 Task: Make in the project ToughWorks an epic 'Cloud security compliance'.
Action: Mouse moved to (256, 65)
Screenshot: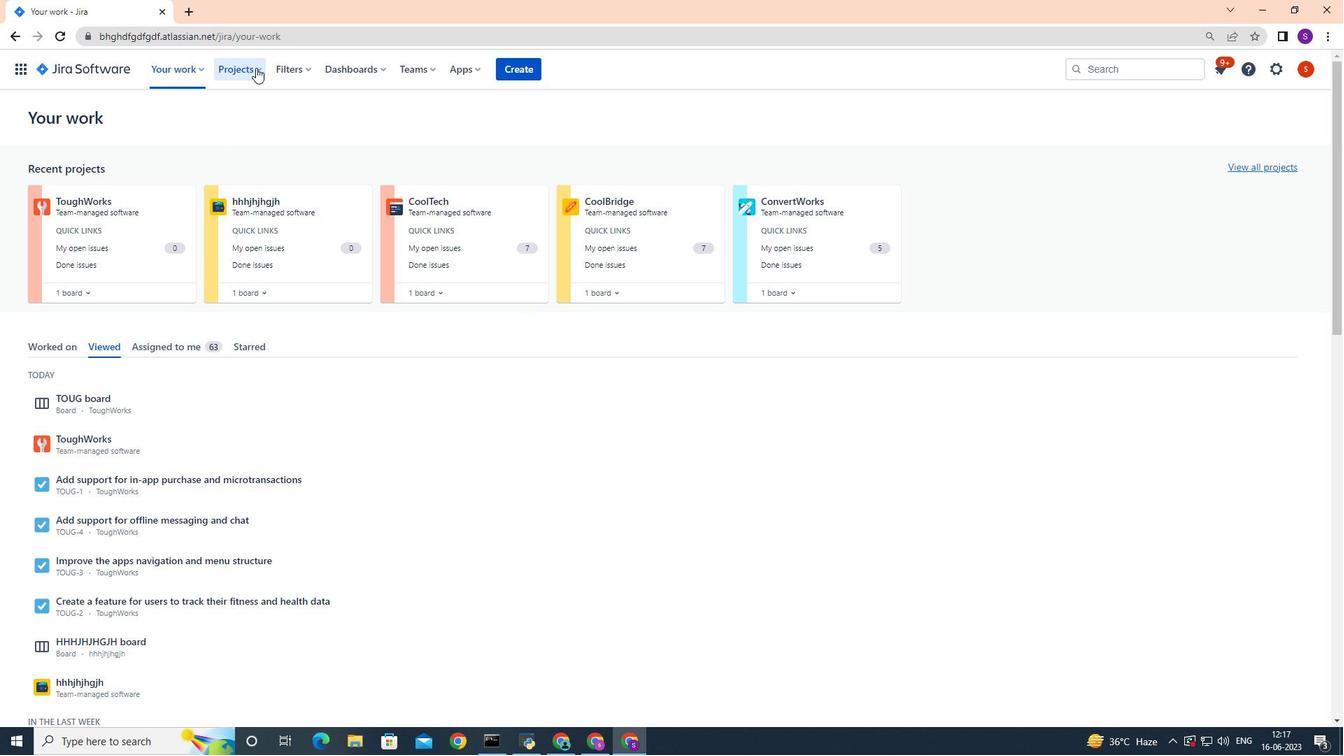 
Action: Mouse pressed left at (256, 65)
Screenshot: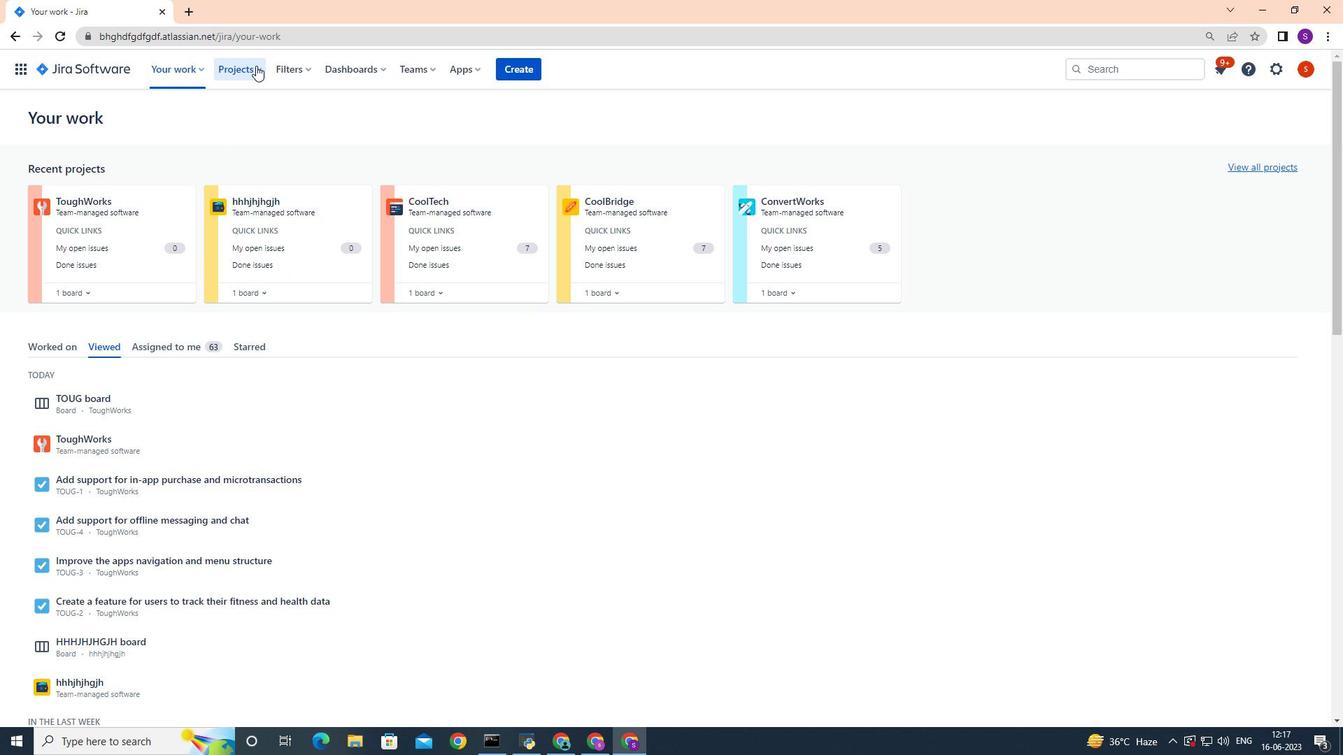 
Action: Mouse moved to (277, 130)
Screenshot: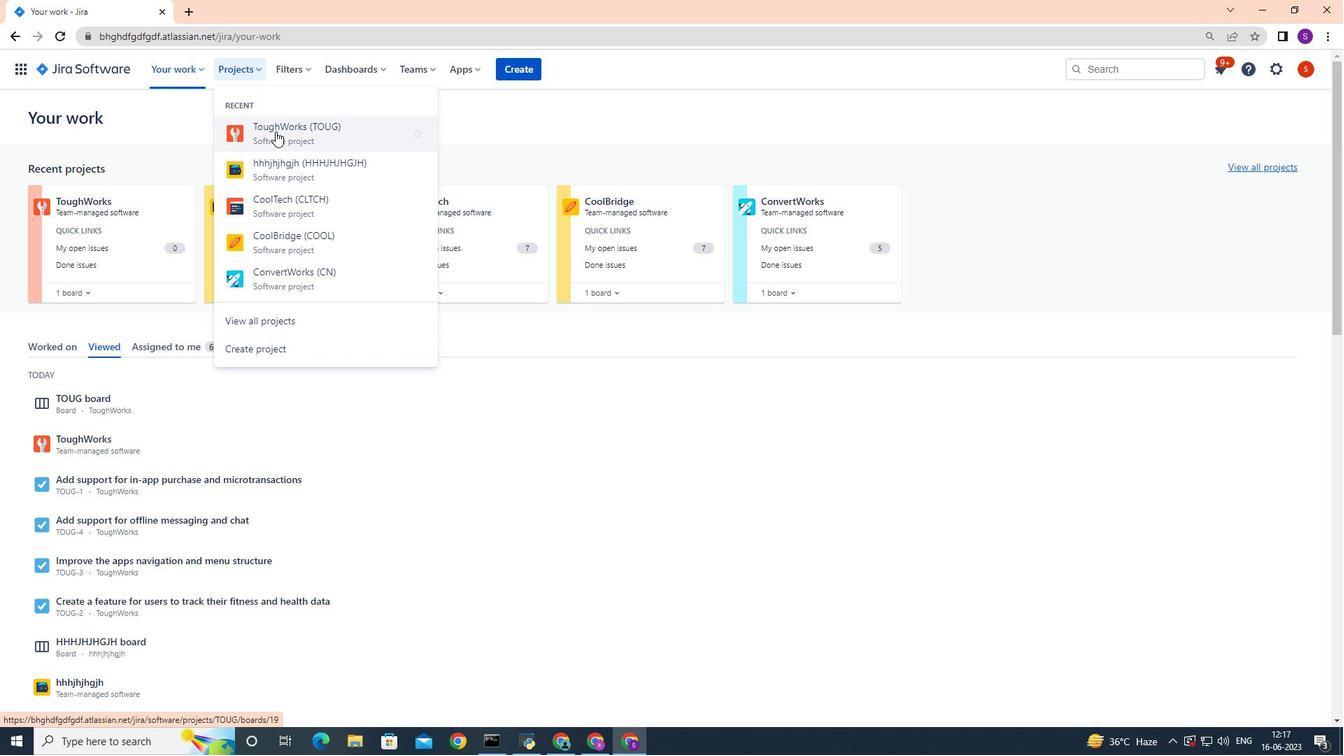 
Action: Mouse pressed left at (277, 130)
Screenshot: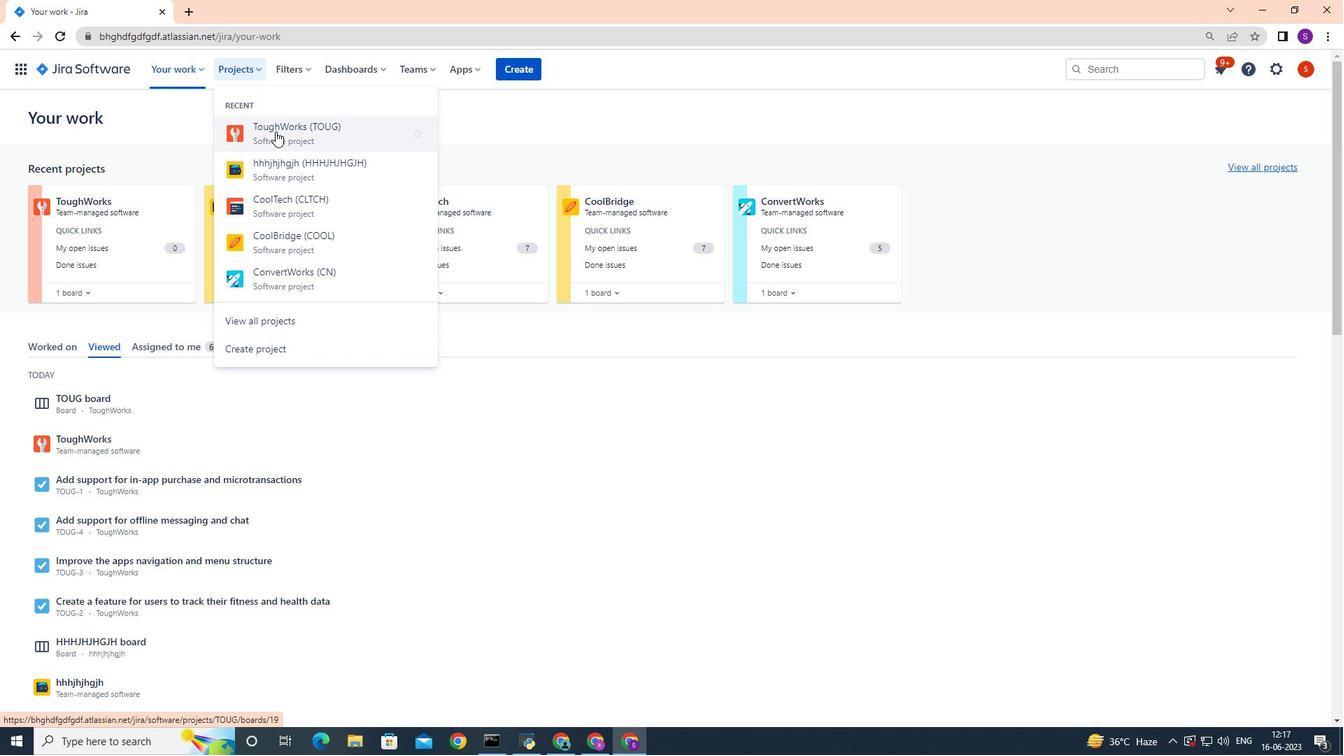 
Action: Mouse moved to (92, 211)
Screenshot: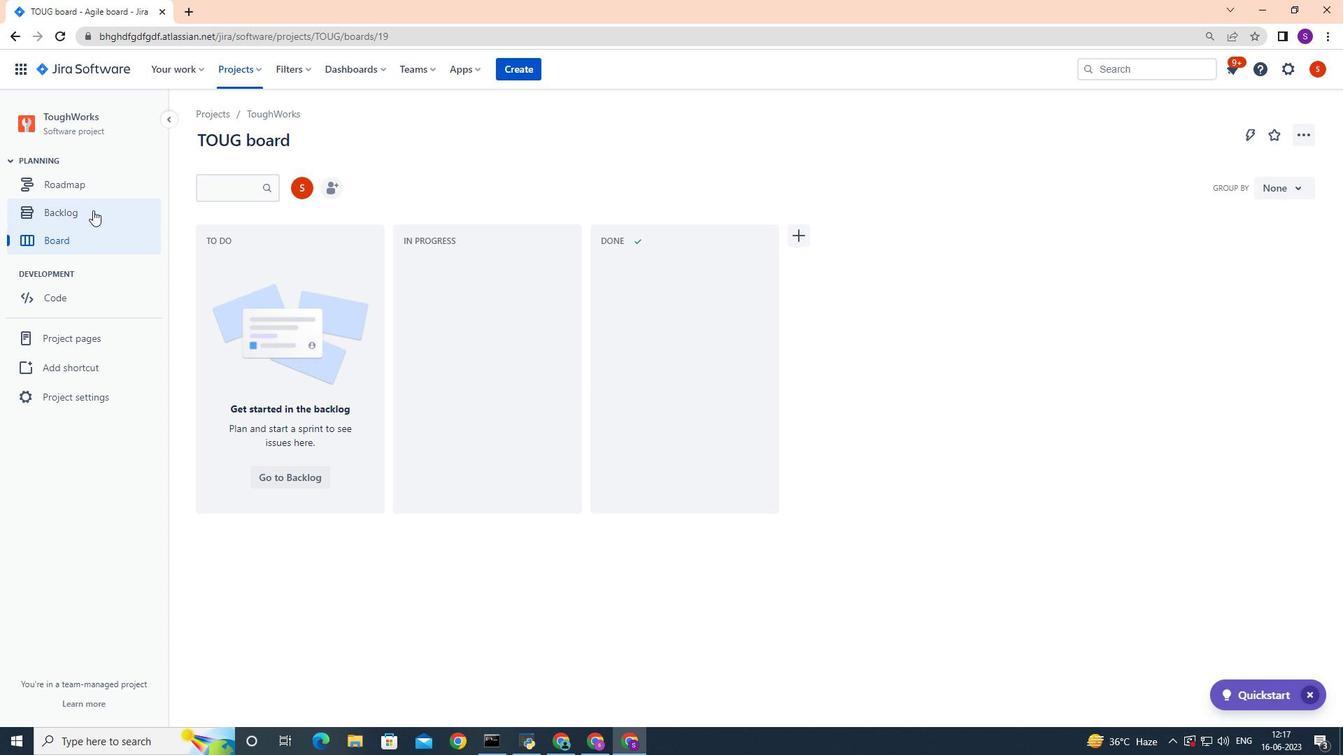 
Action: Mouse pressed left at (92, 211)
Screenshot: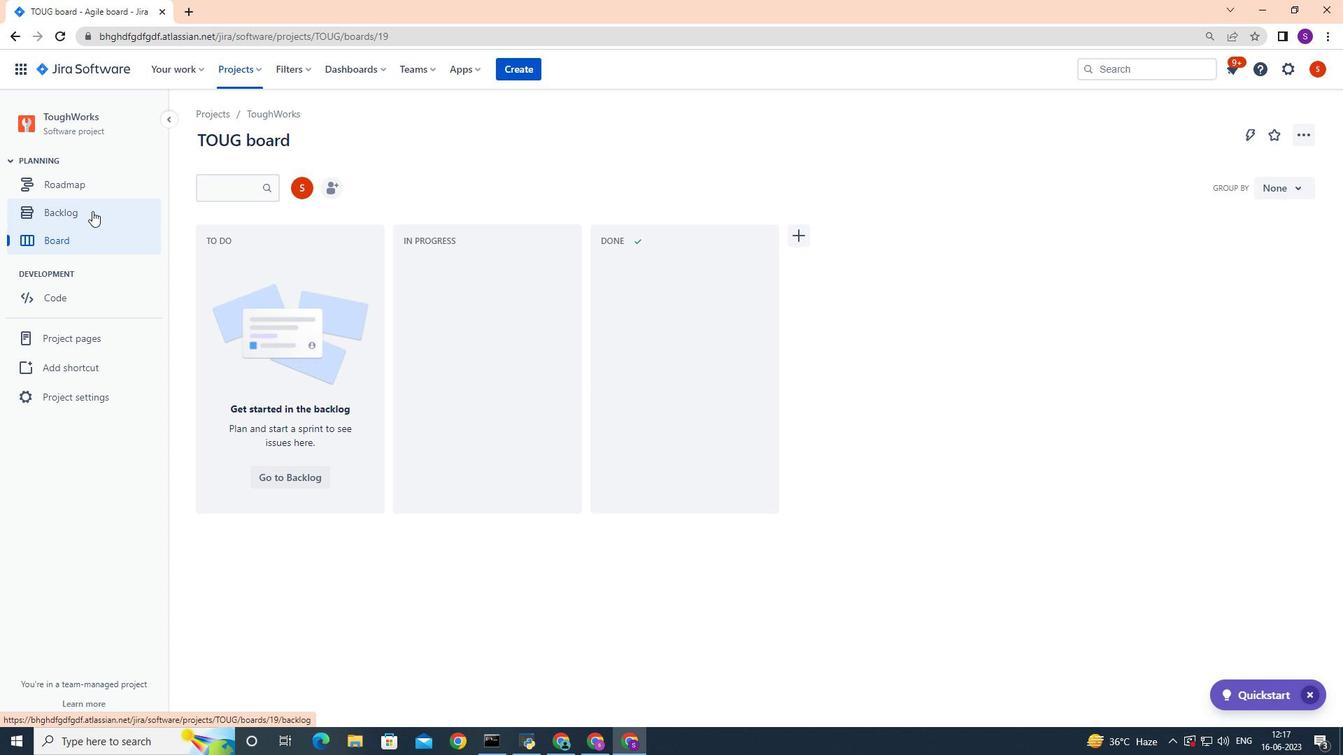 
Action: Mouse moved to (423, 175)
Screenshot: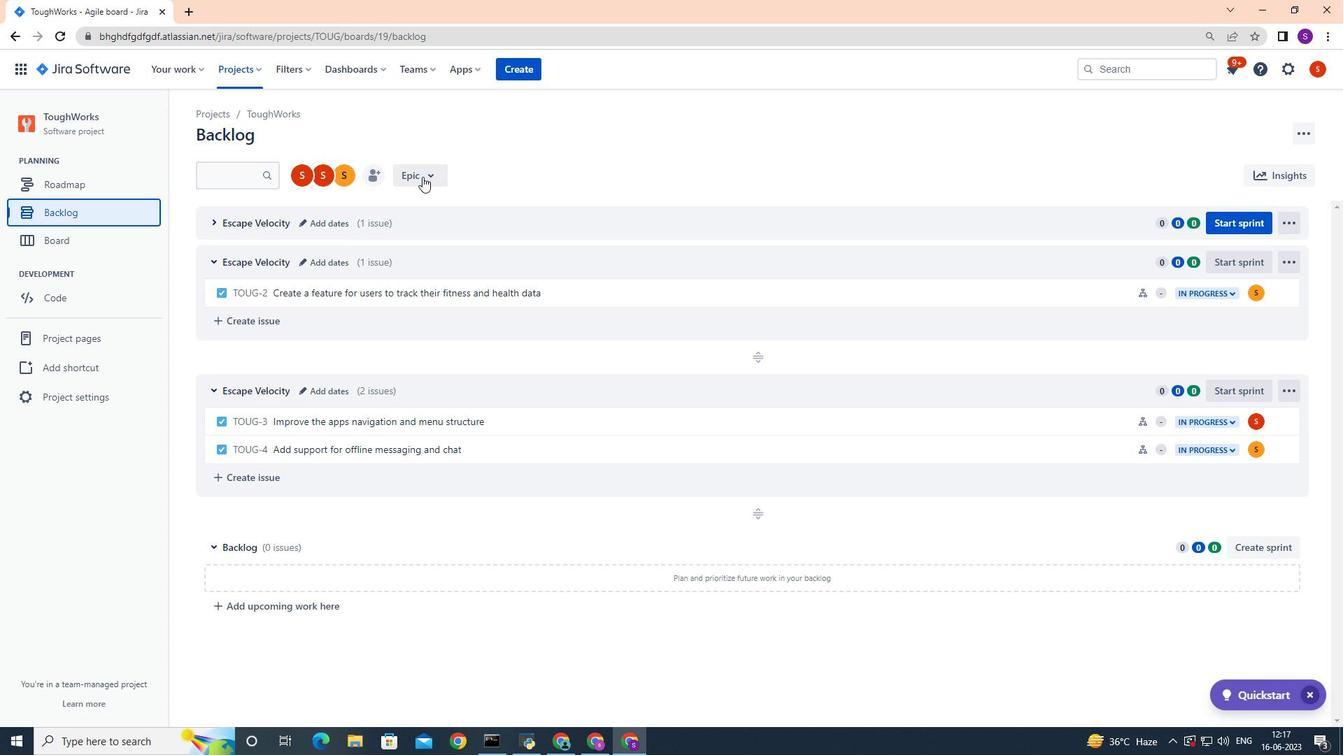 
Action: Mouse pressed left at (423, 175)
Screenshot: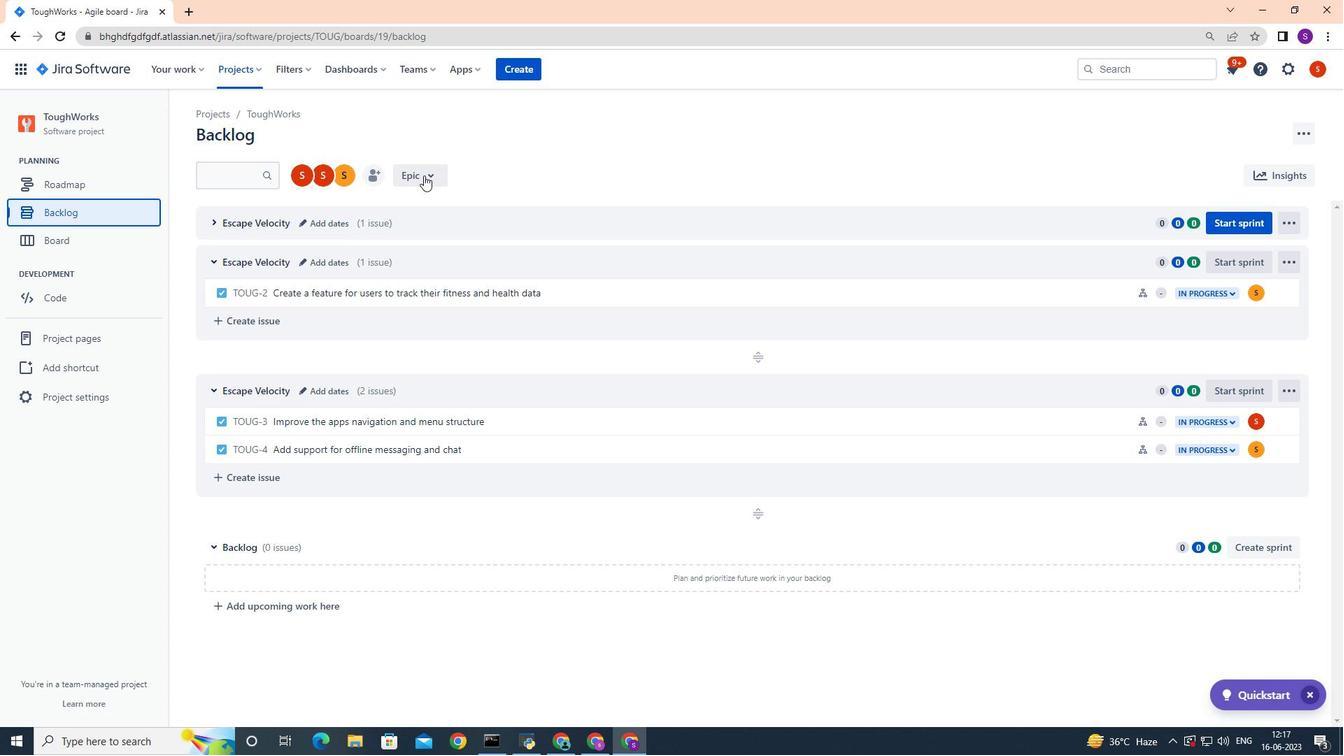 
Action: Mouse moved to (418, 259)
Screenshot: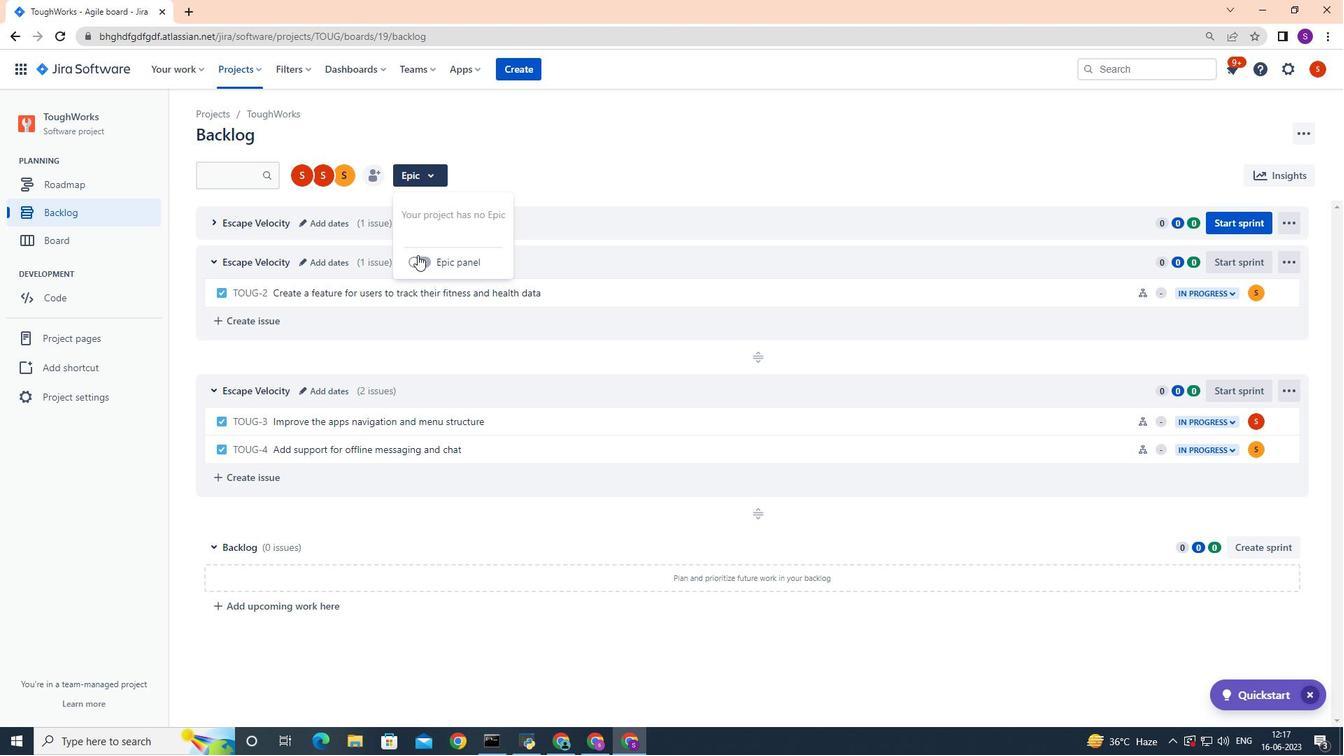 
Action: Mouse pressed left at (418, 259)
Screenshot: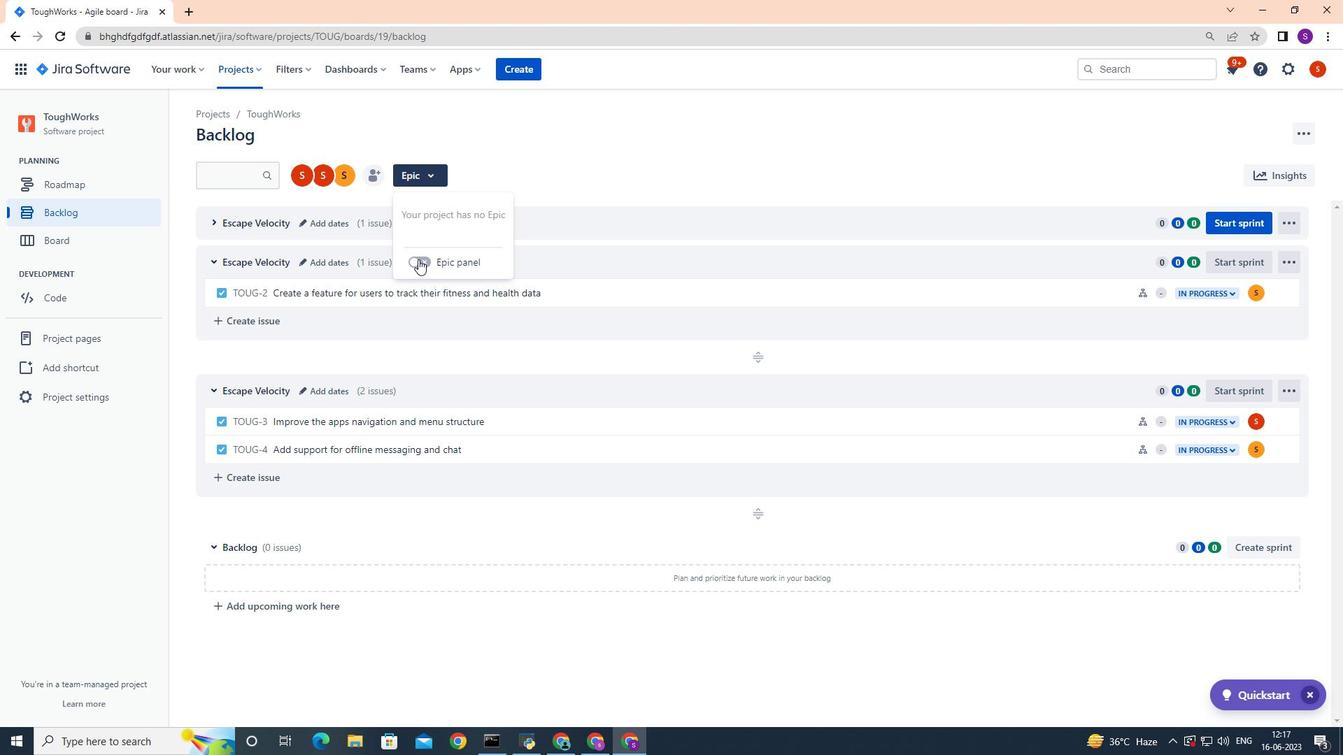 
Action: Mouse moved to (328, 487)
Screenshot: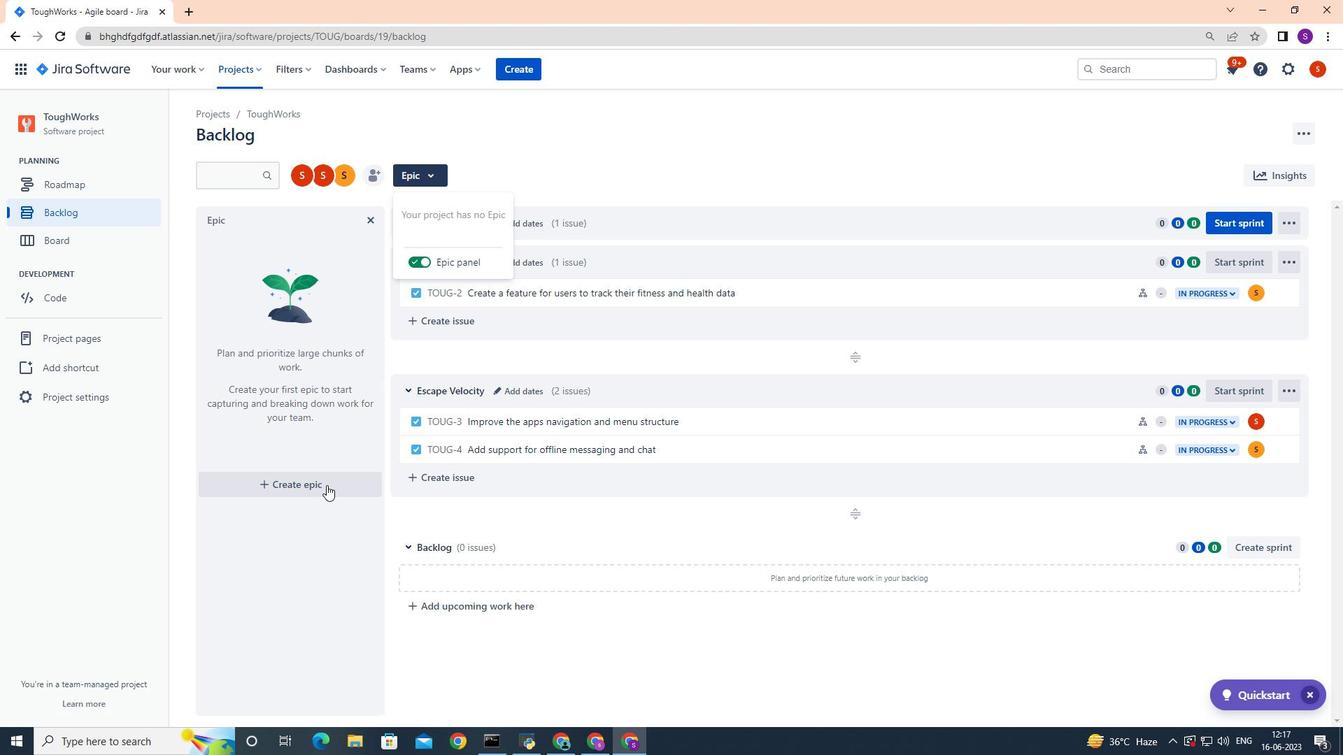 
Action: Mouse pressed left at (328, 487)
Screenshot: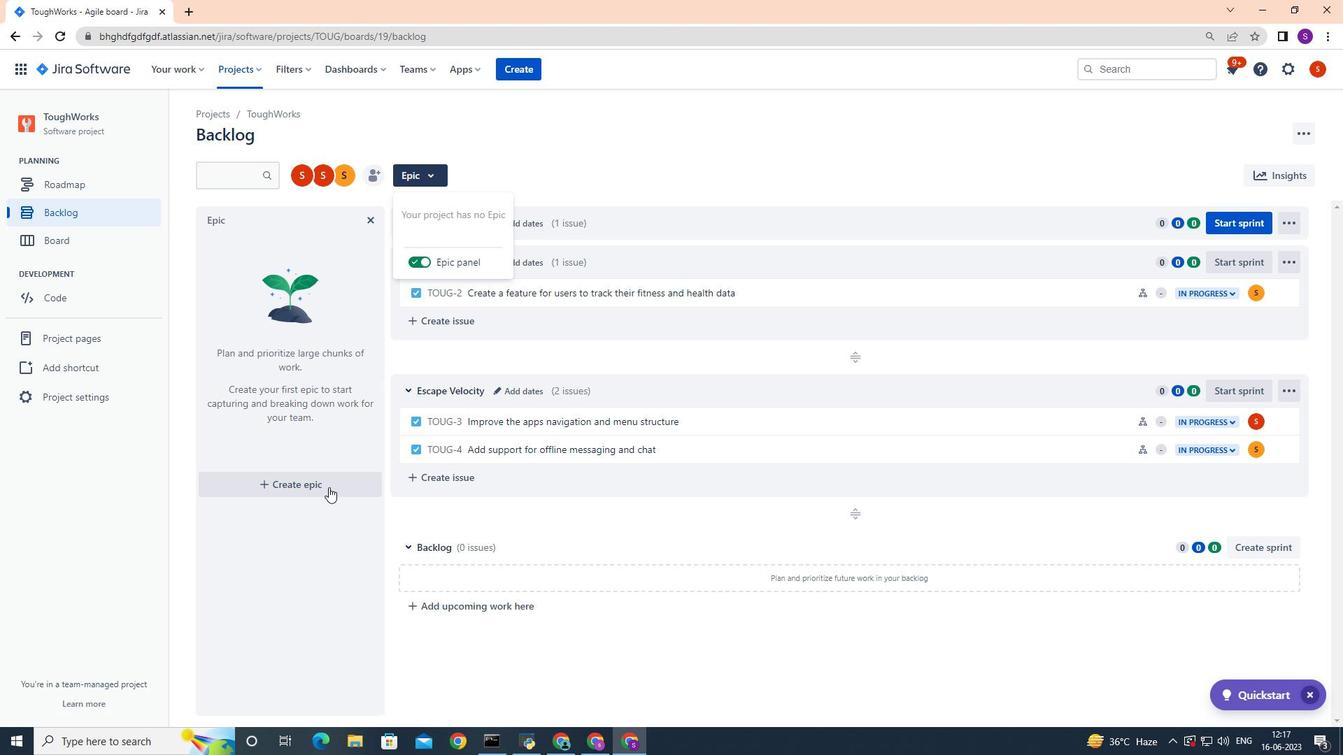 
Action: Mouse moved to (328, 486)
Screenshot: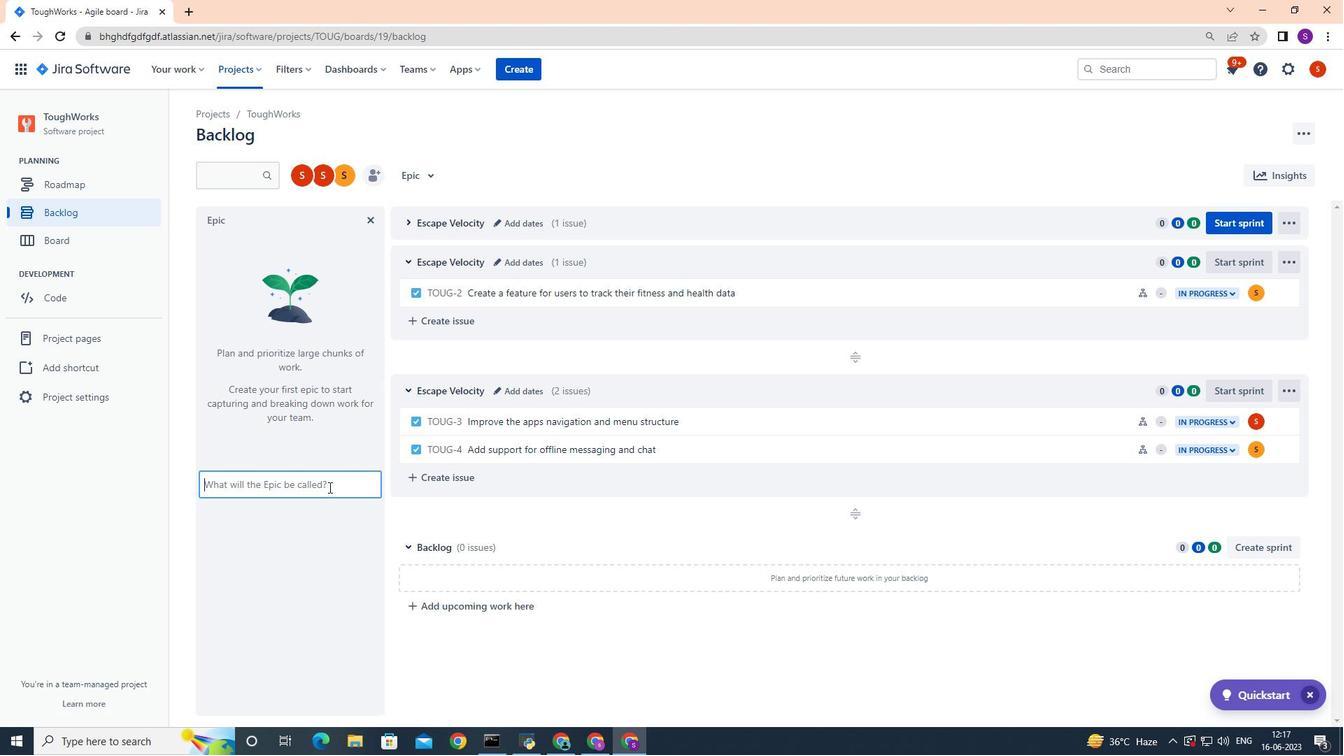 
Action: Key pressed <Key.shift>Cloud<Key.space>security<Key.space><Key.shift>compliance
Screenshot: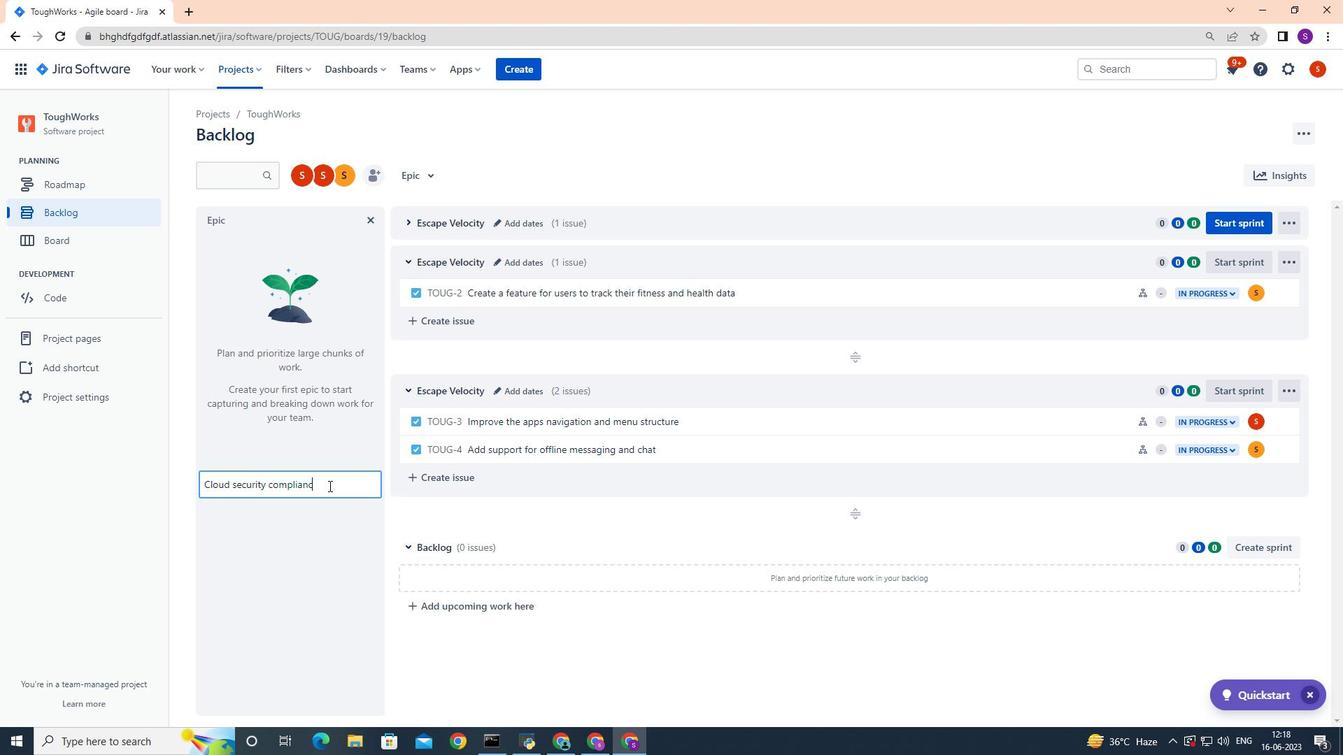 
Action: Mouse moved to (357, 491)
Screenshot: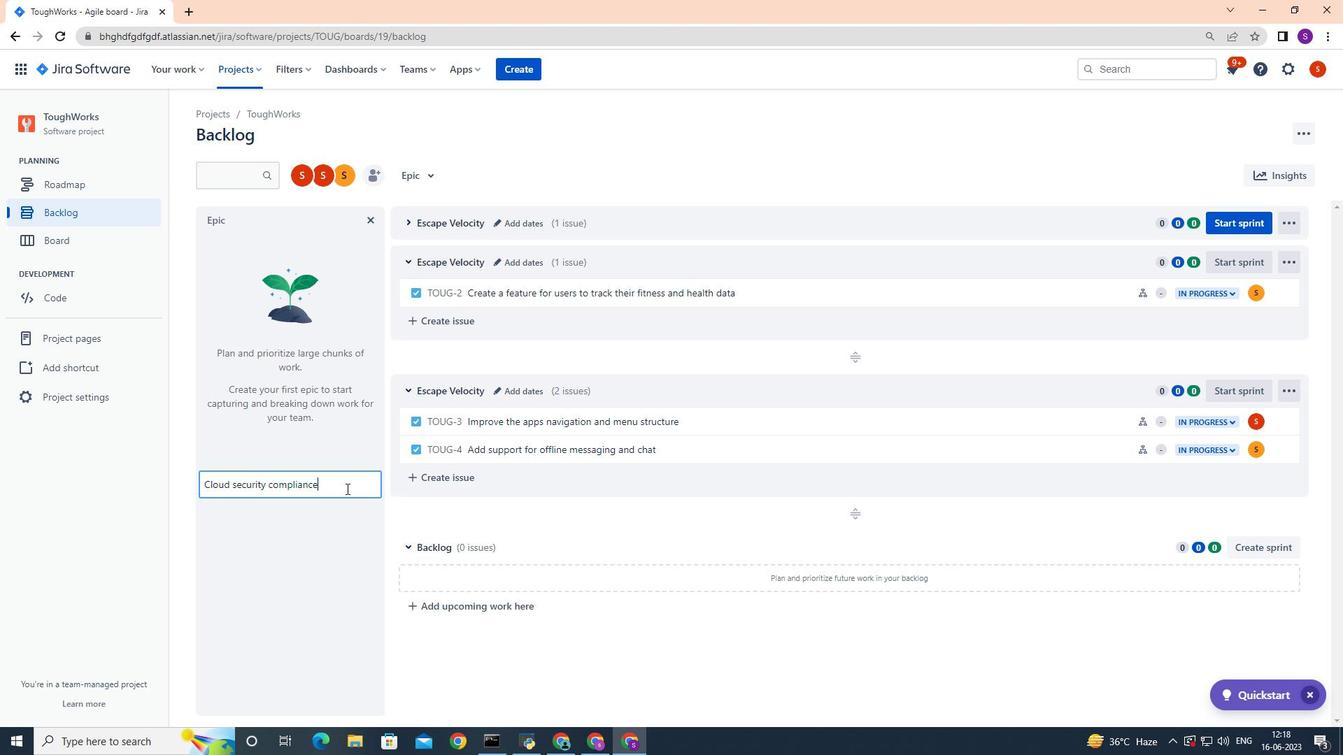 
Action: Key pressed <Key.enter>
Screenshot: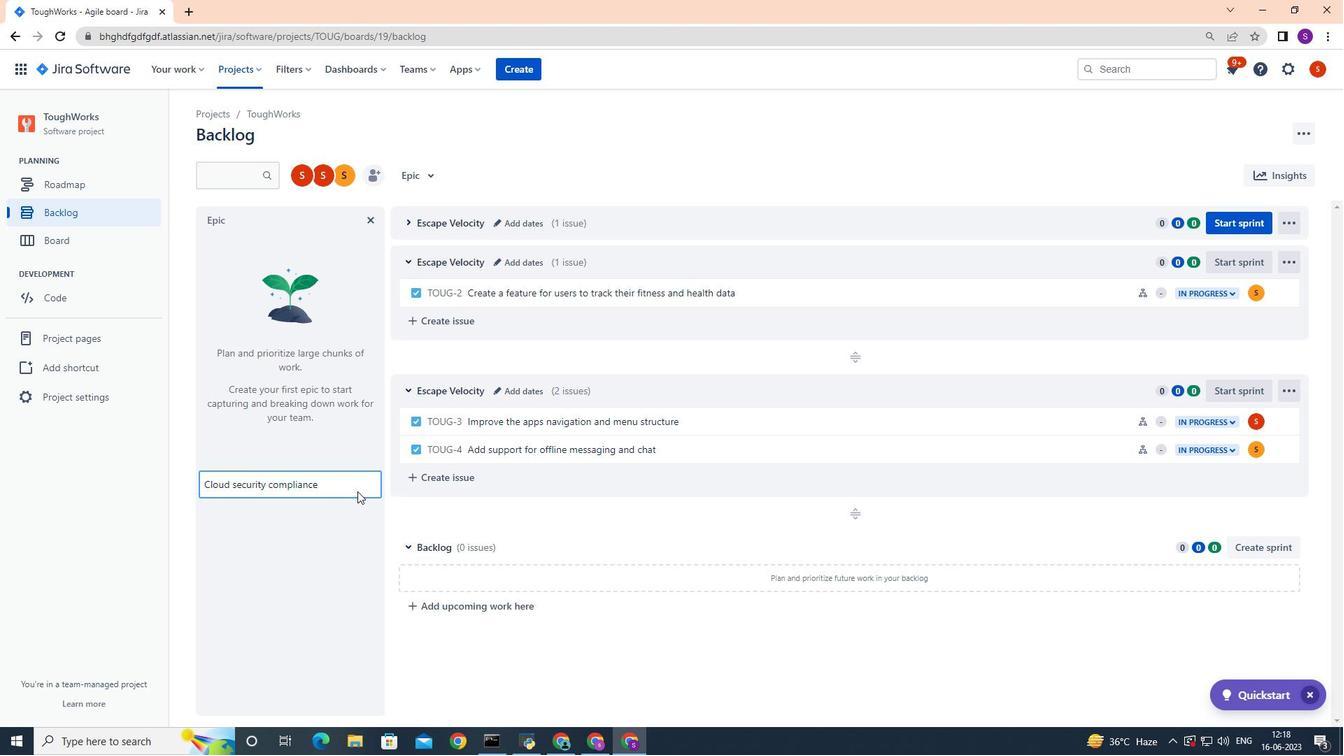 
